 Task: Search for calendar events related to 'Board' in the current folder.
Action: Mouse moved to (24, 78)
Screenshot: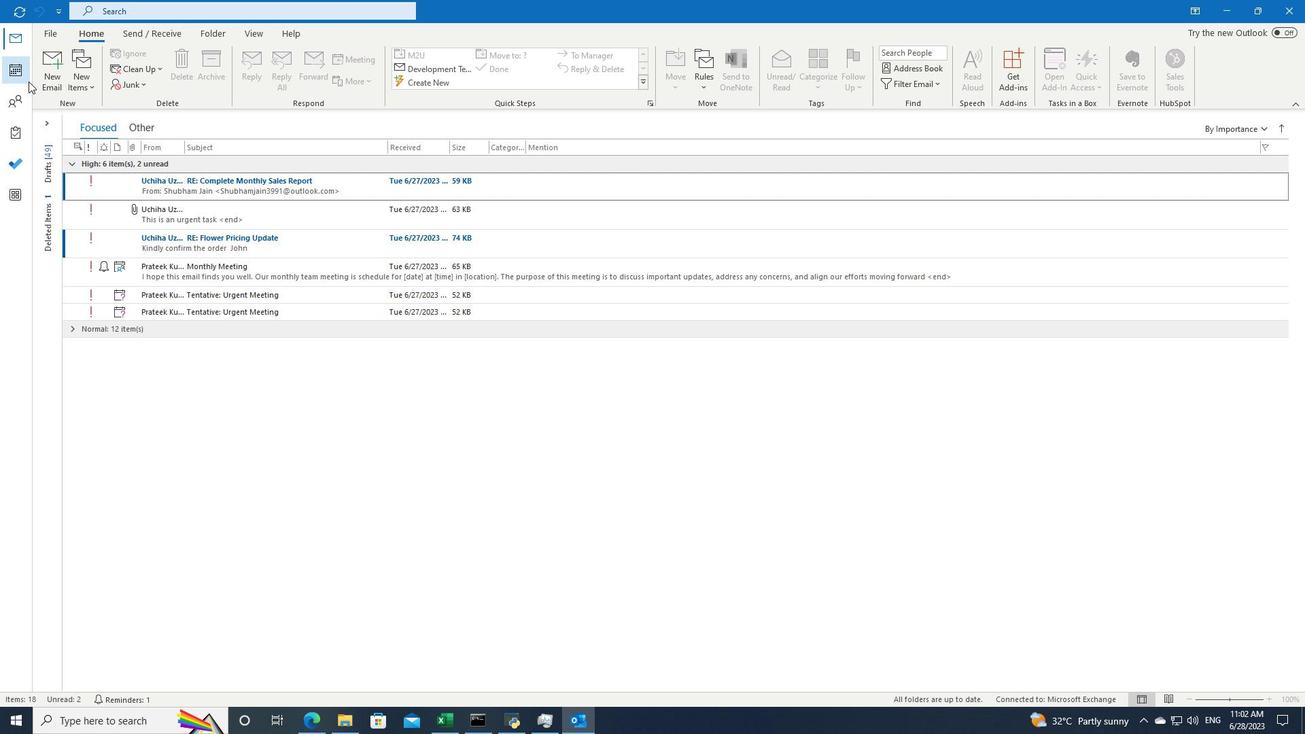 
Action: Mouse pressed left at (24, 78)
Screenshot: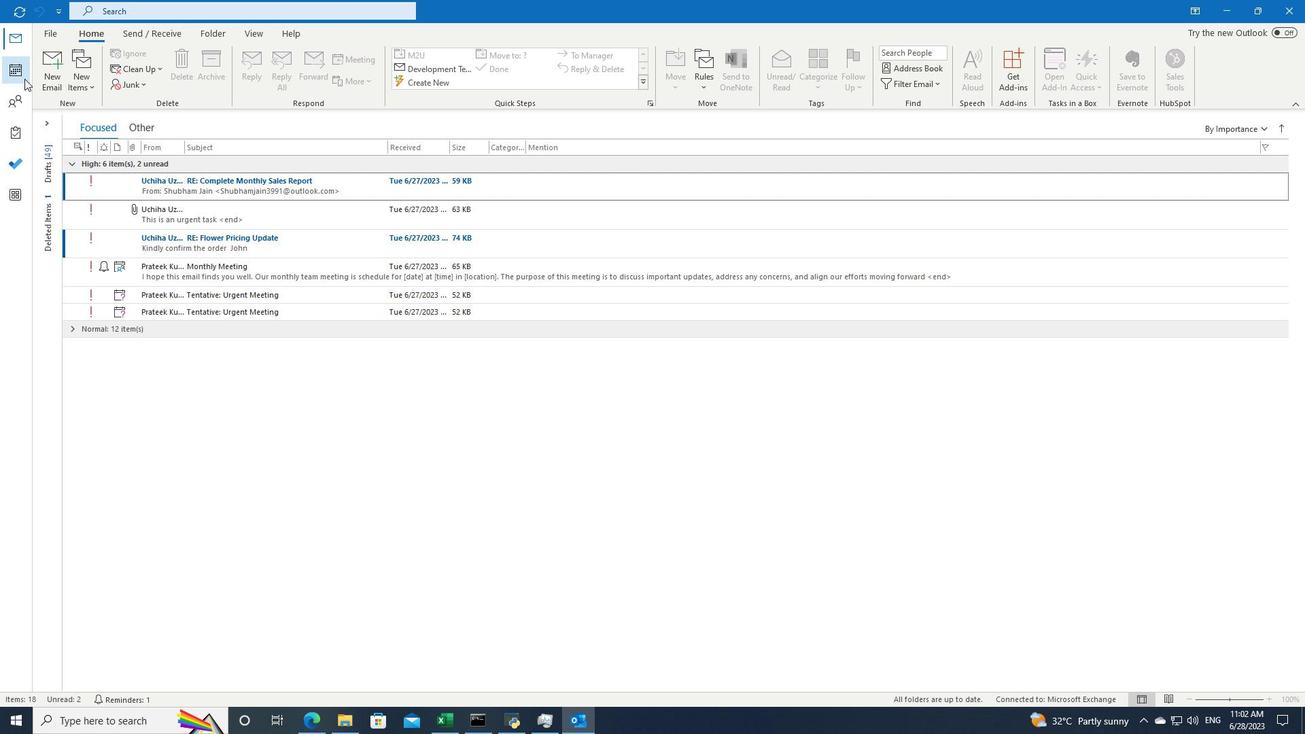 
Action: Mouse moved to (227, 11)
Screenshot: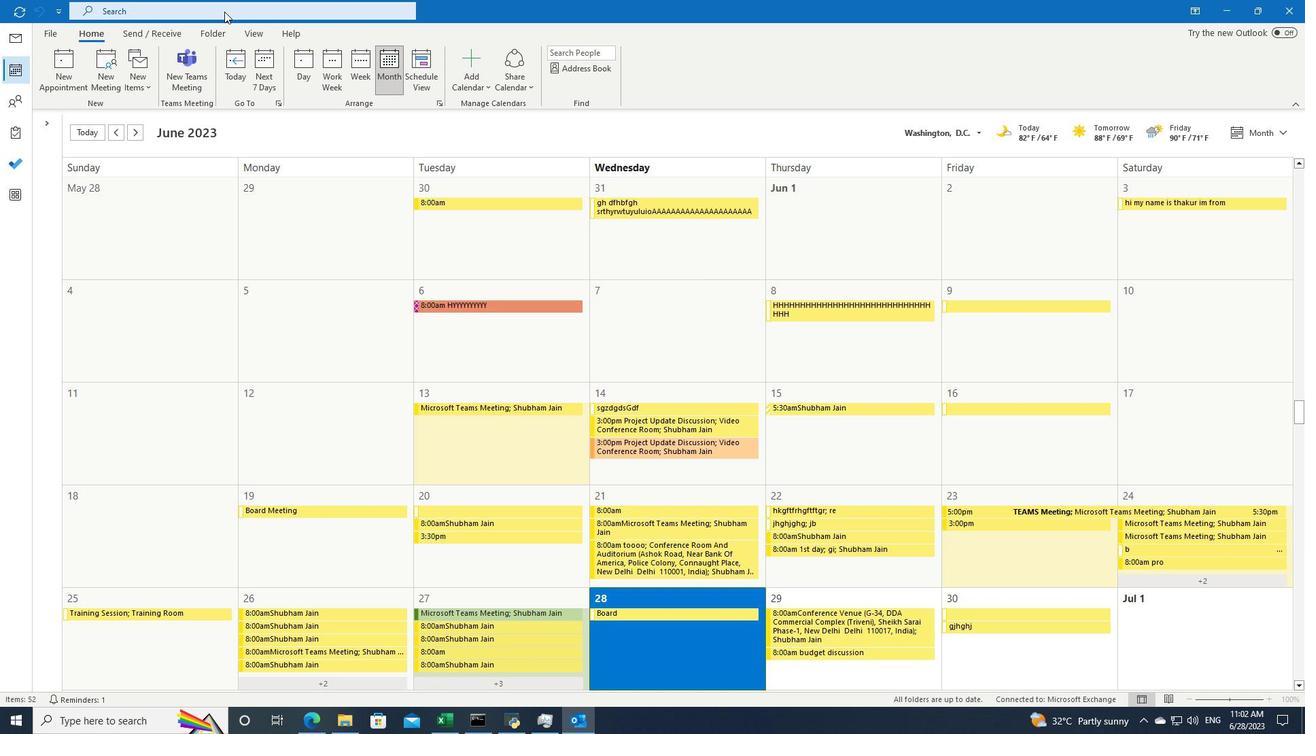 
Action: Mouse pressed left at (227, 11)
Screenshot: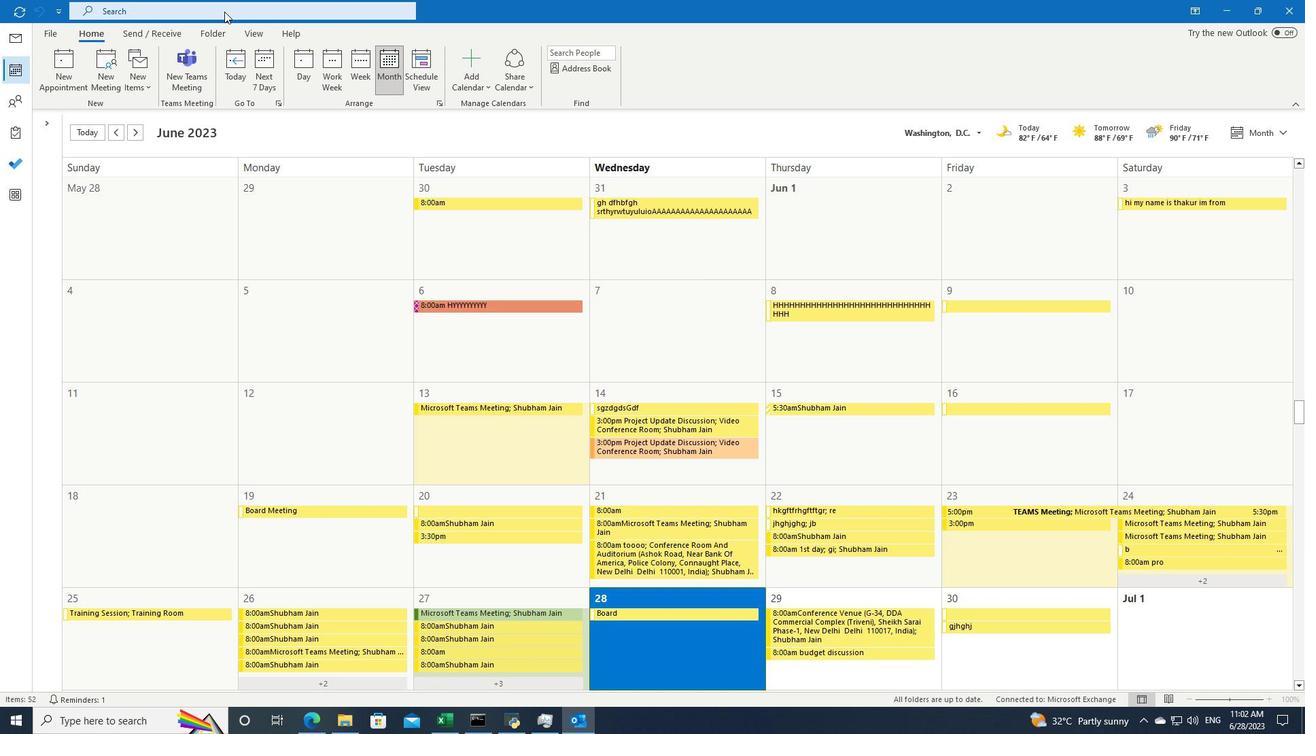 
Action: Mouse moved to (241, 14)
Screenshot: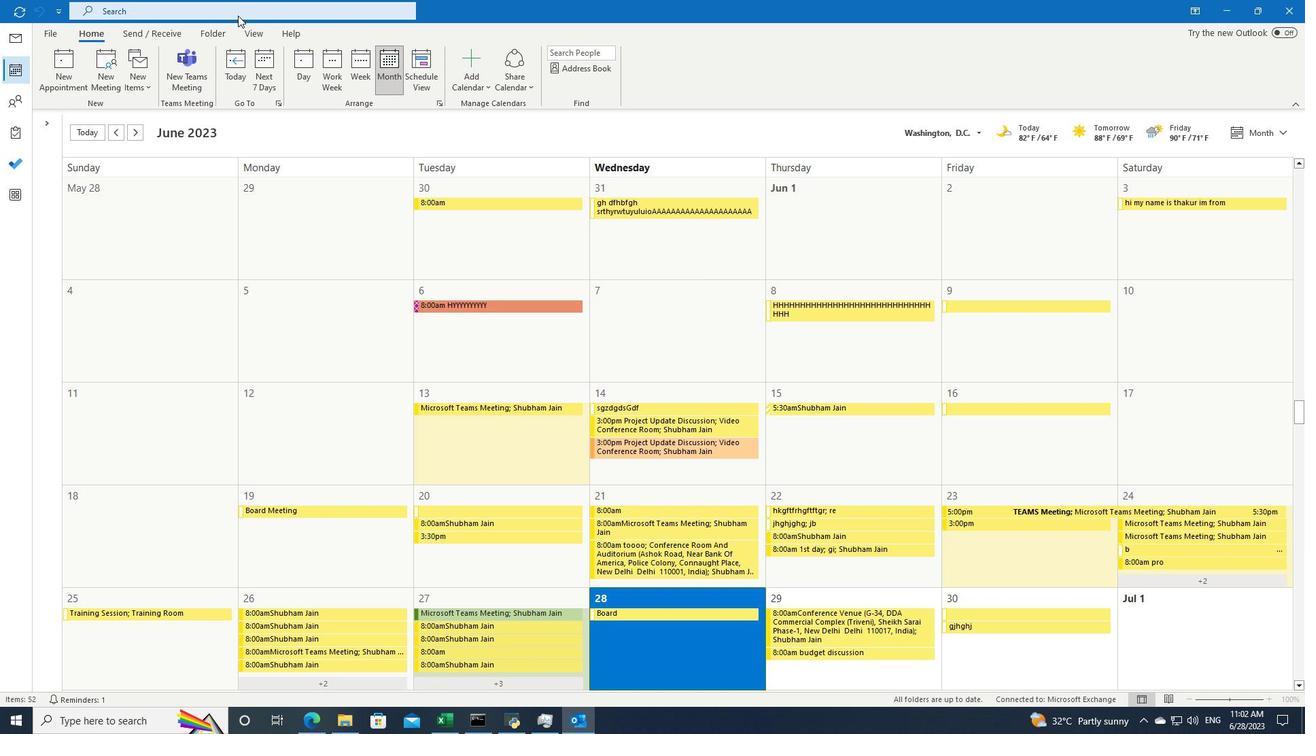 
Action: Mouse pressed left at (241, 14)
Screenshot: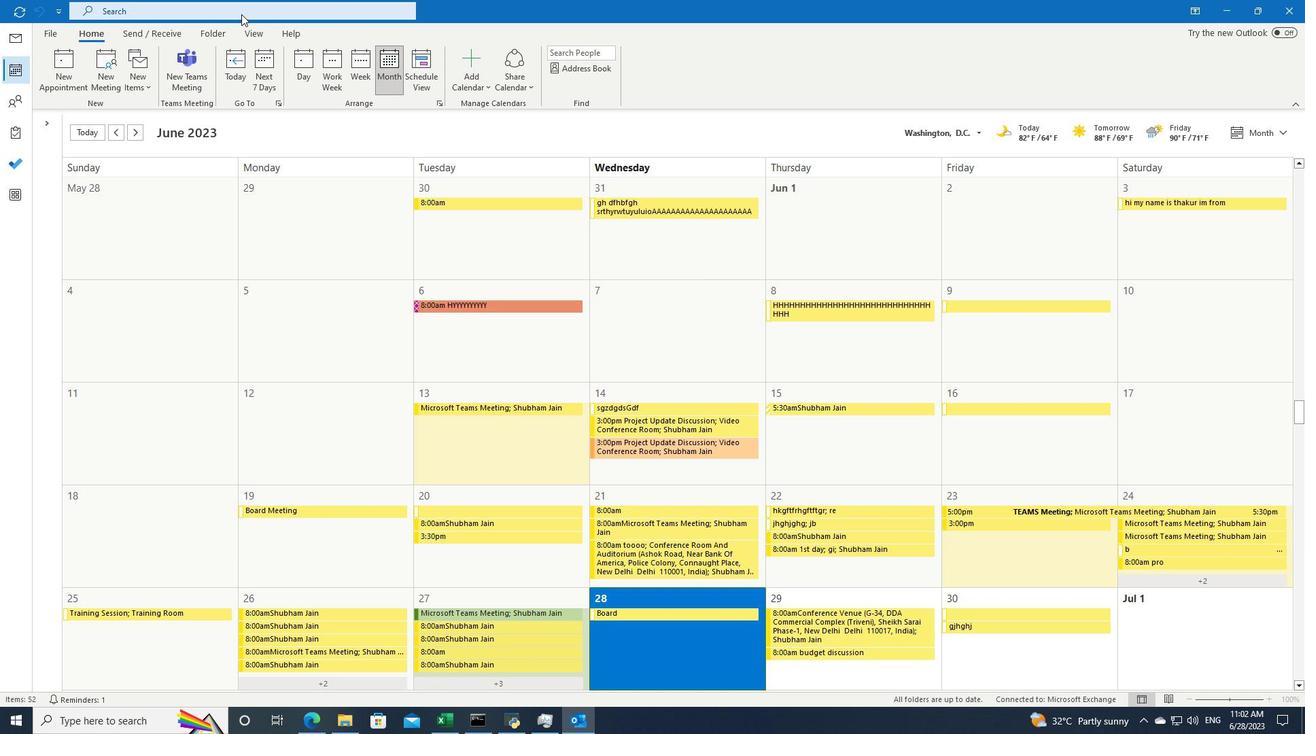 
Action: Mouse moved to (458, 8)
Screenshot: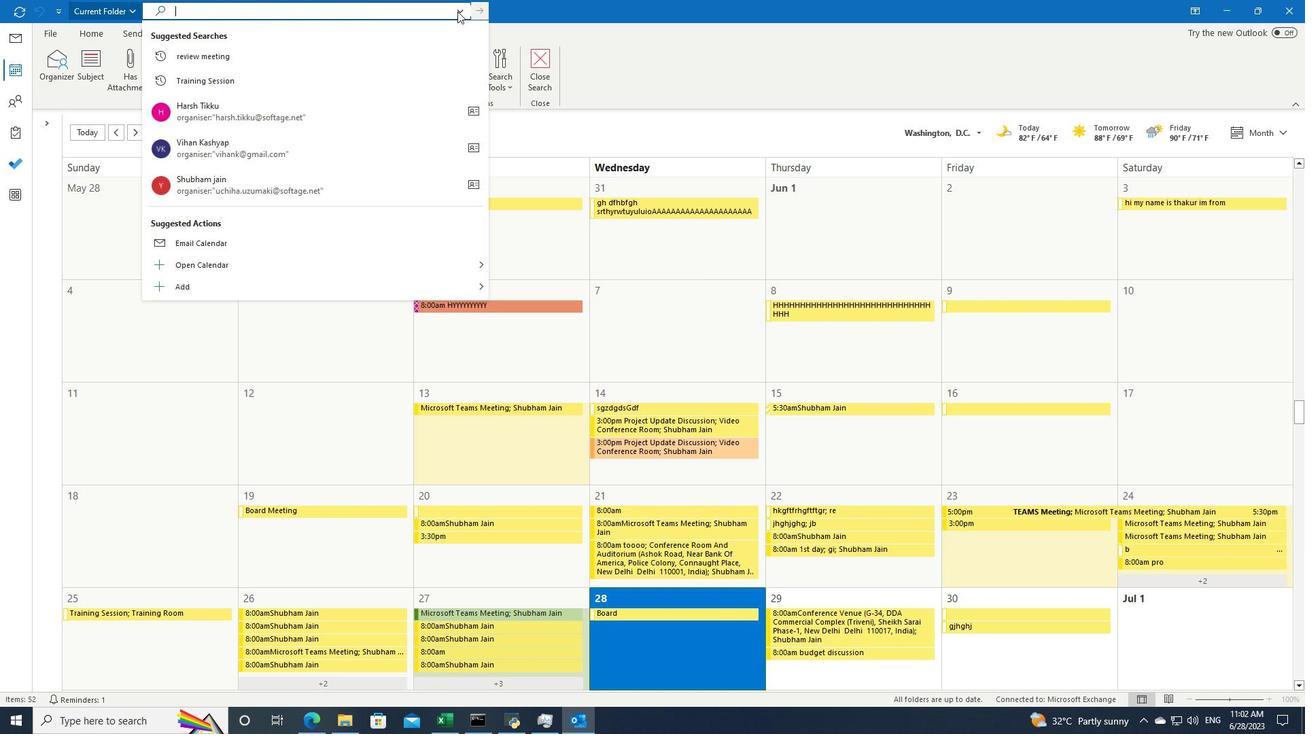 
Action: Mouse pressed left at (458, 8)
Screenshot: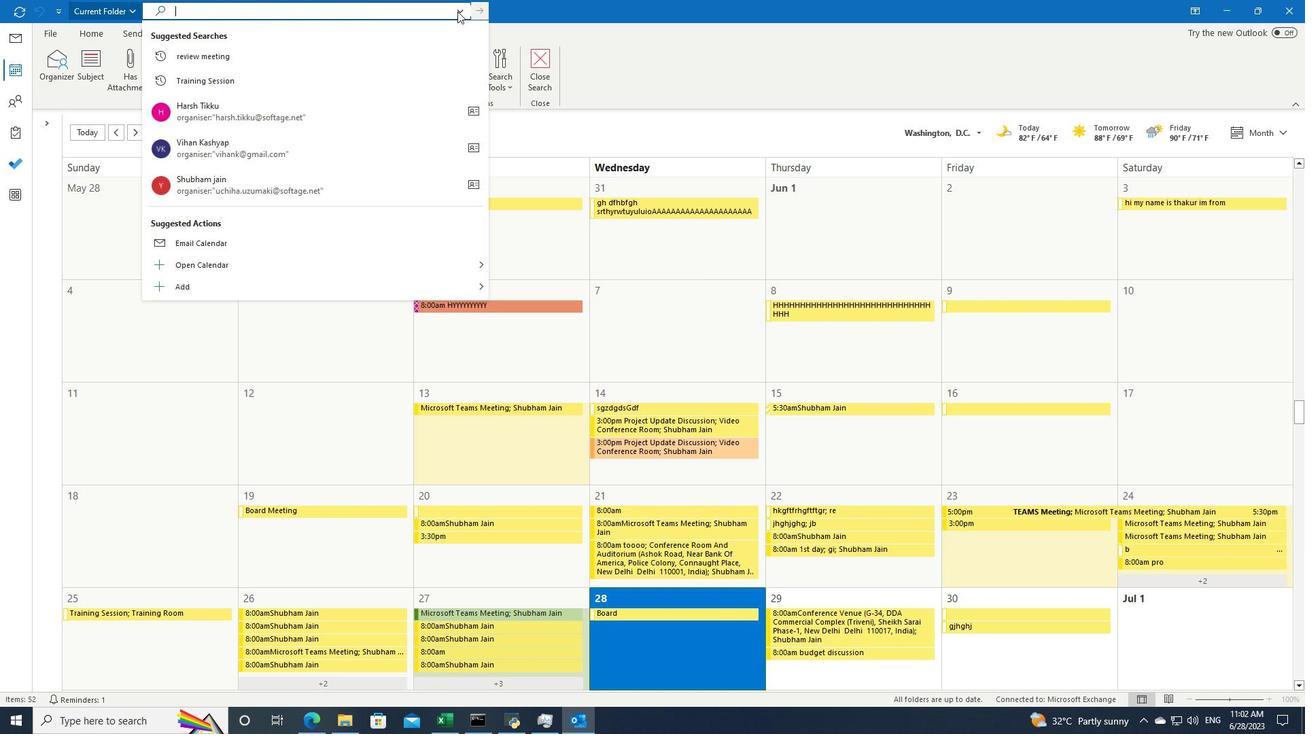 
Action: Mouse moved to (252, 148)
Screenshot: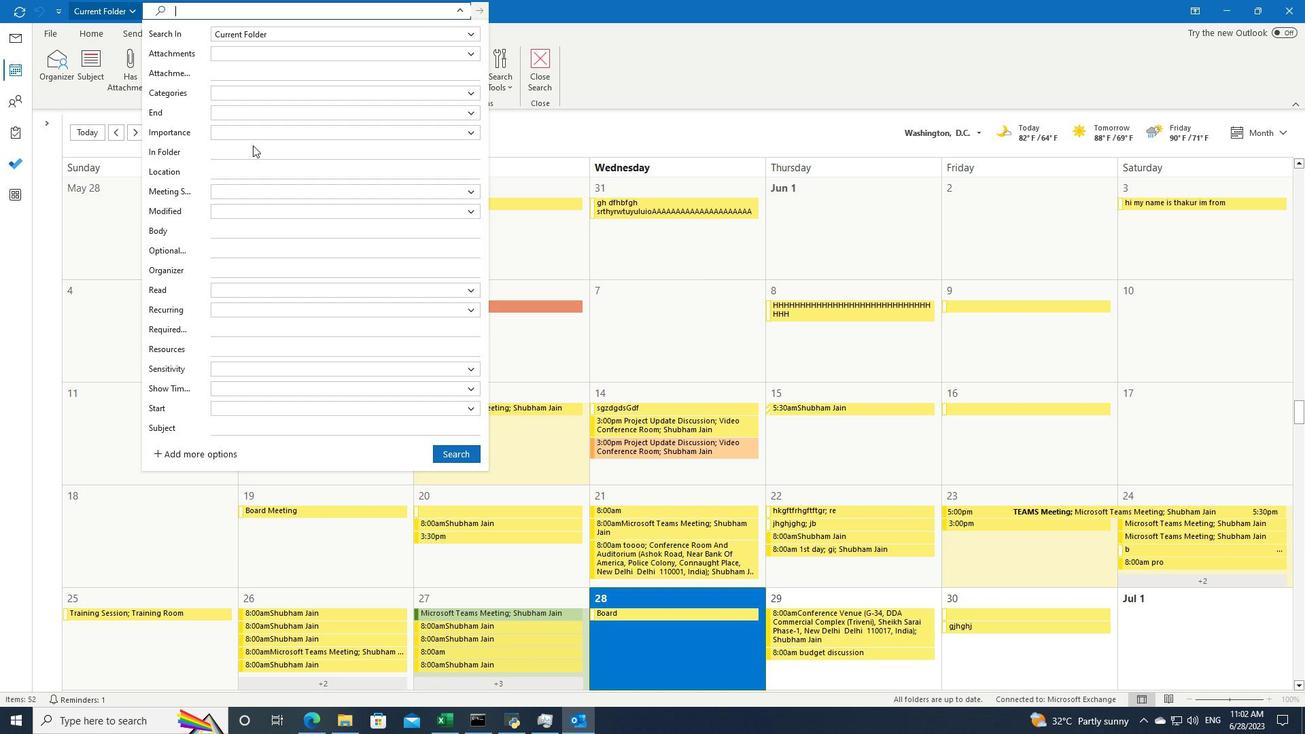 
Action: Mouse pressed left at (252, 148)
Screenshot: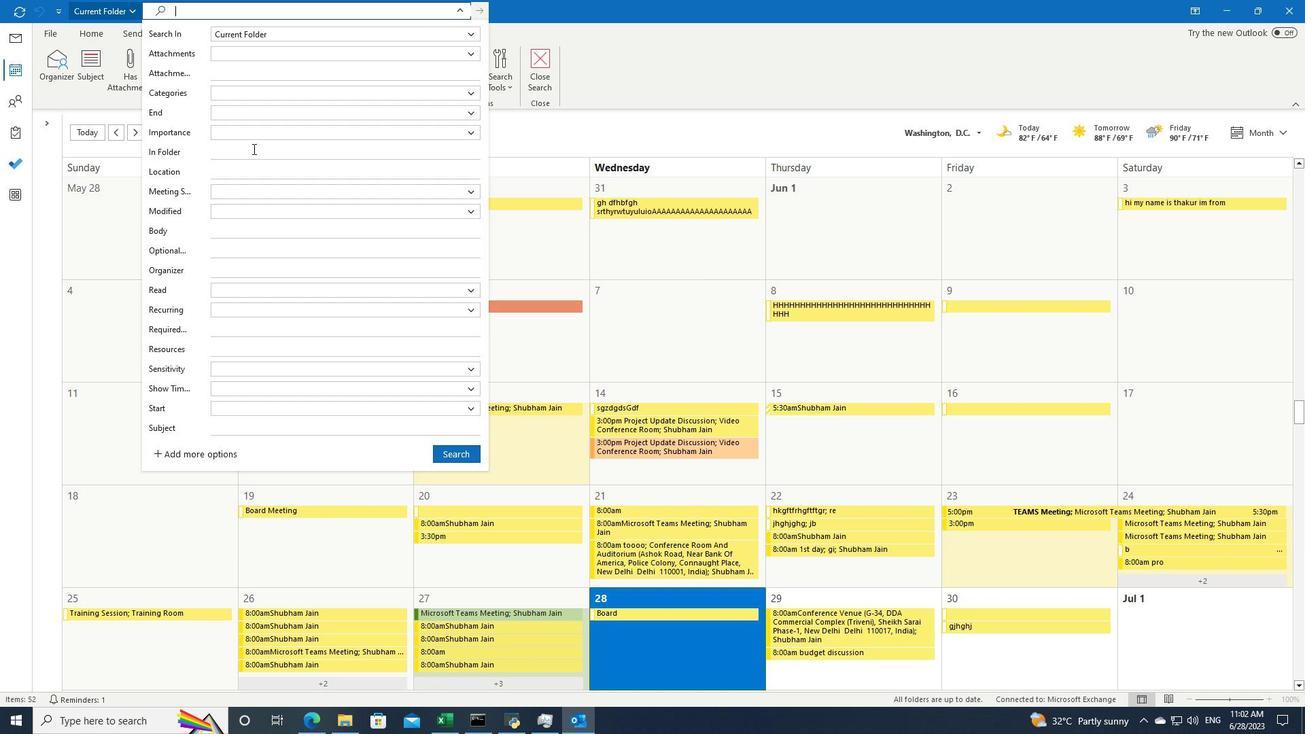 
Action: Key pressed <Key.shift>Board
Screenshot: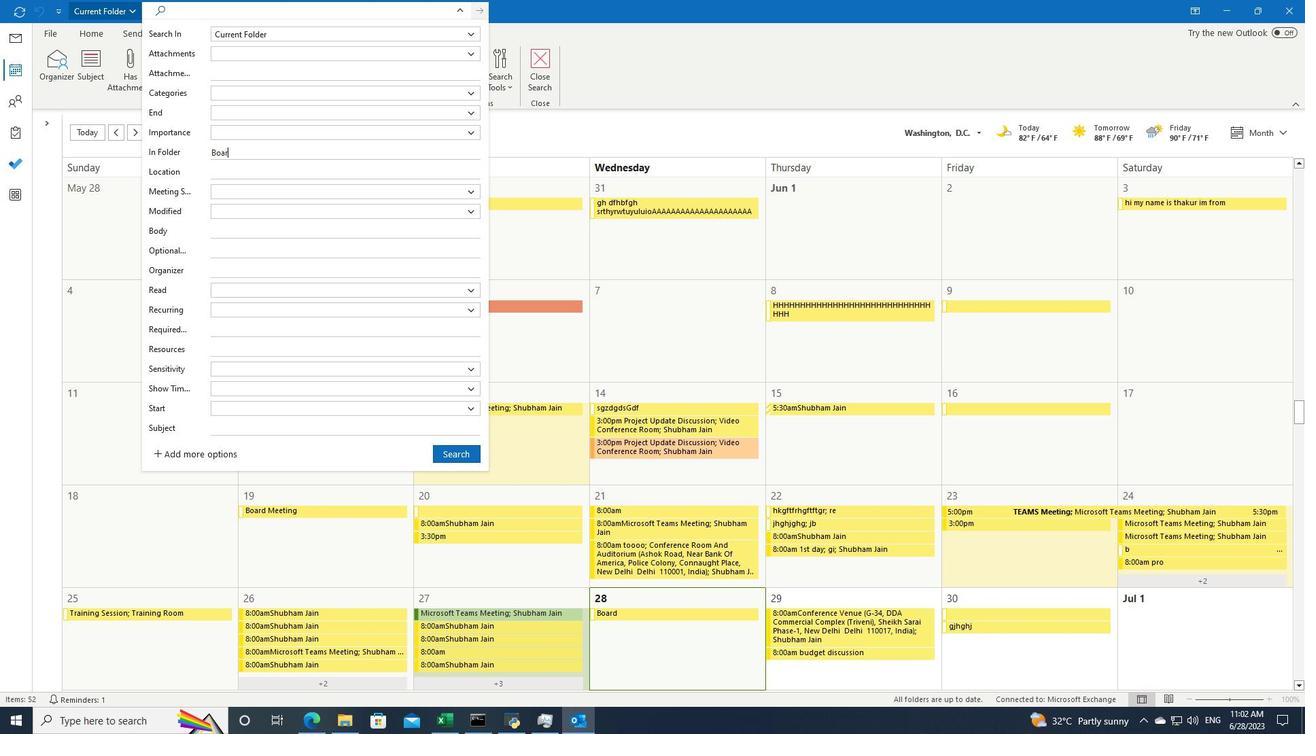 
Action: Mouse moved to (473, 460)
Screenshot: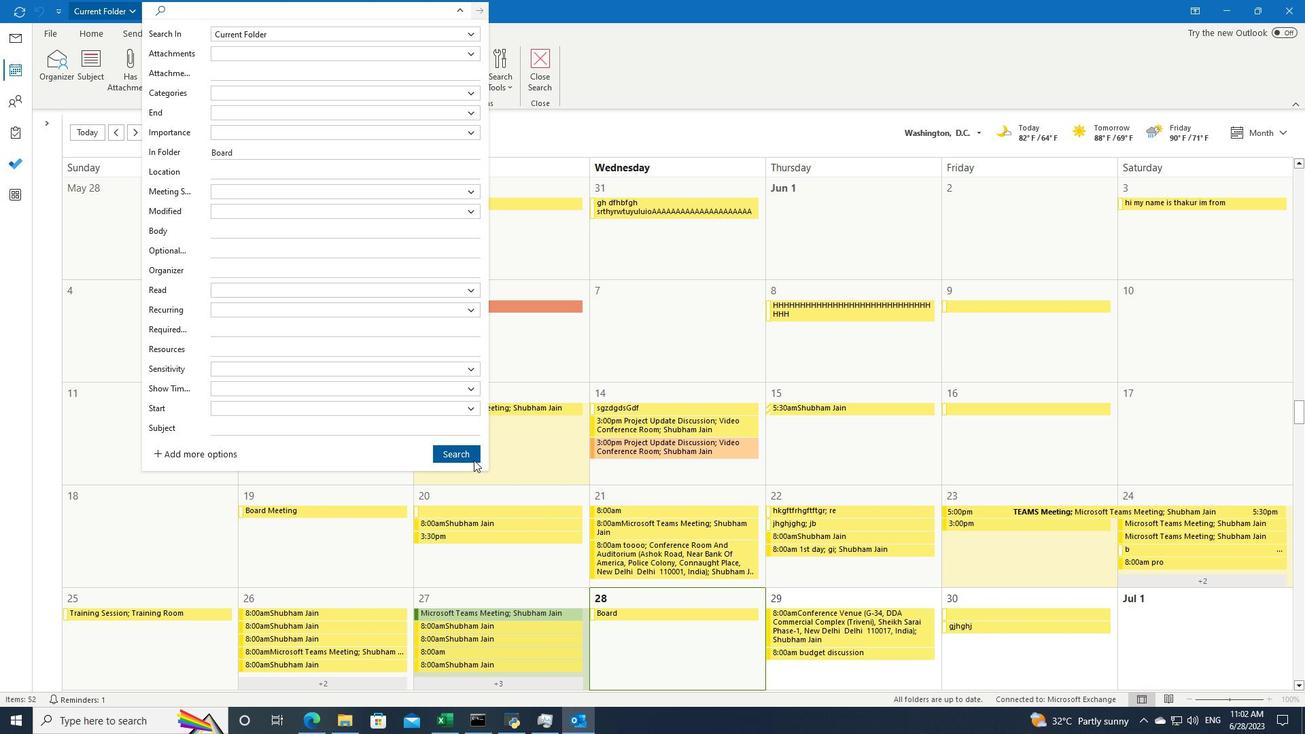 
Action: Mouse pressed left at (473, 460)
Screenshot: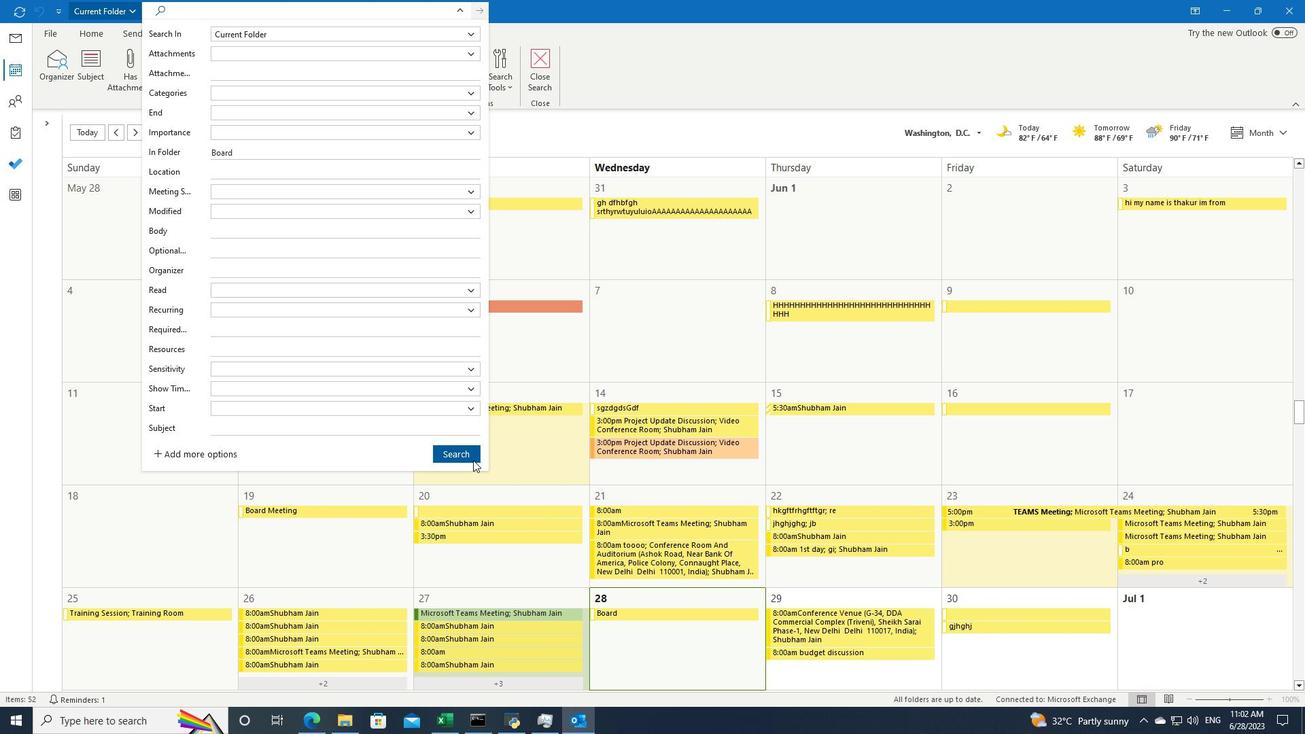 
